 Task: Move the task Implement a new remote desktop solution for a company's clients to the section Done in the project AgileOrigin and filter the tasks in the project by Incomplete tasks
Action: Mouse moved to (693, 303)
Screenshot: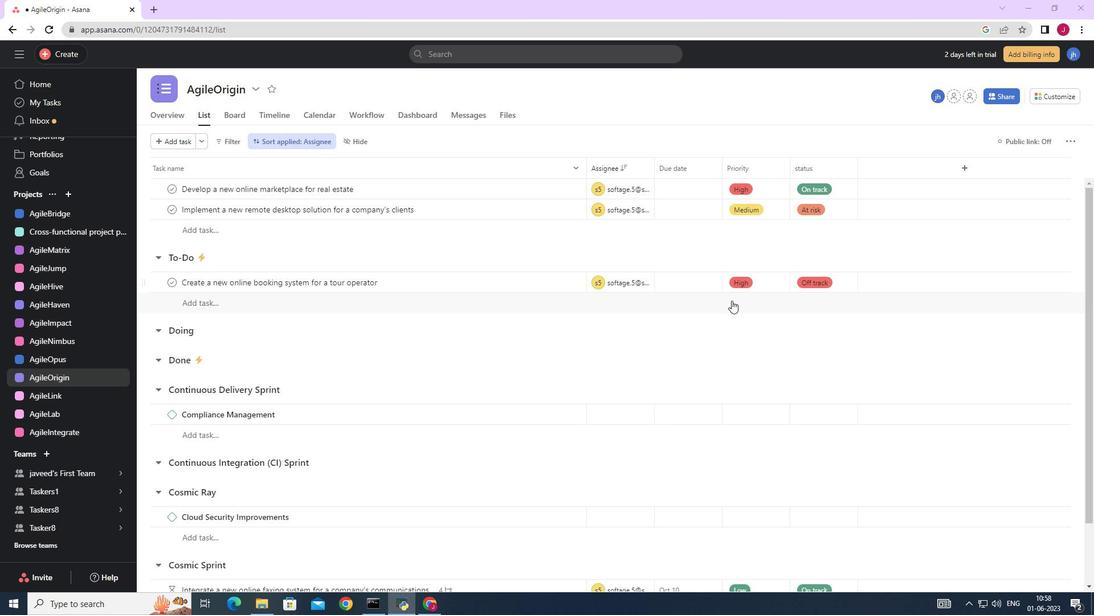 
Action: Mouse scrolled (697, 304) with delta (0, 0)
Screenshot: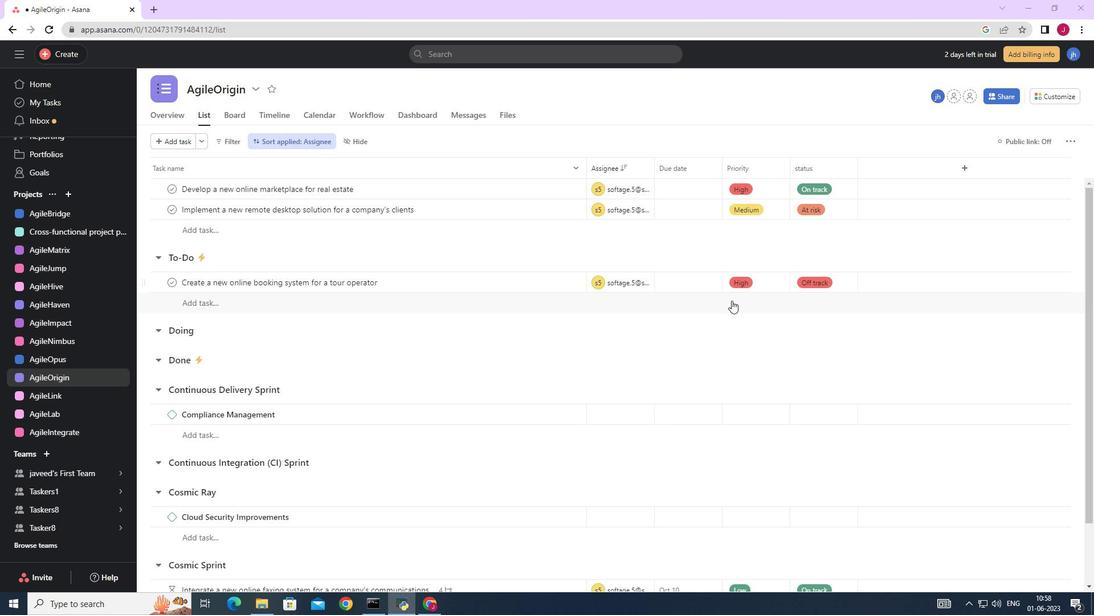 
Action: Mouse moved to (688, 301)
Screenshot: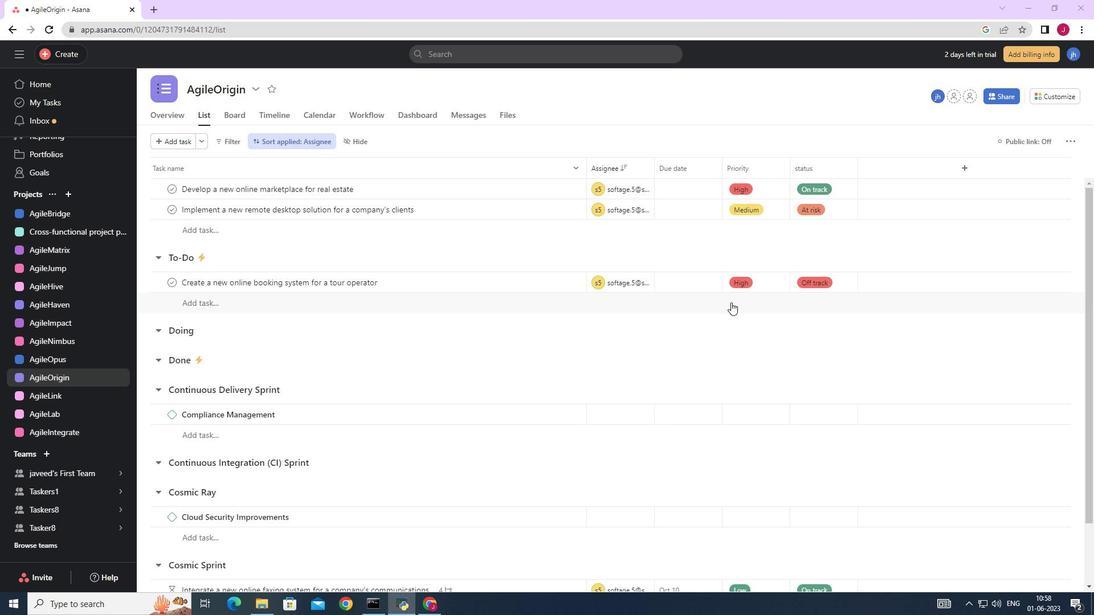 
Action: Mouse scrolled (690, 303) with delta (0, 0)
Screenshot: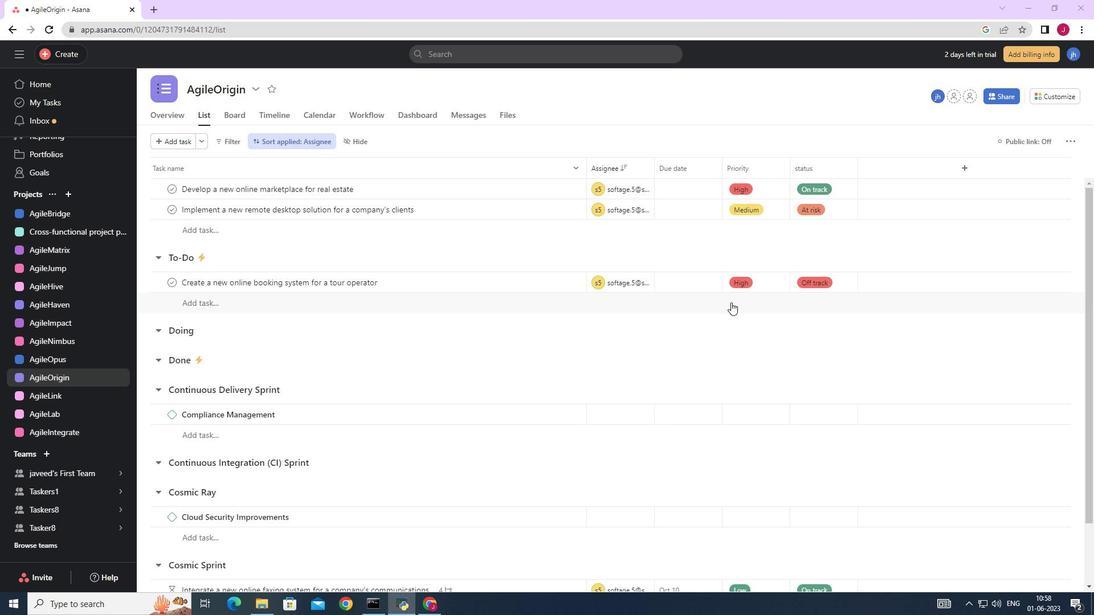 
Action: Mouse moved to (682, 297)
Screenshot: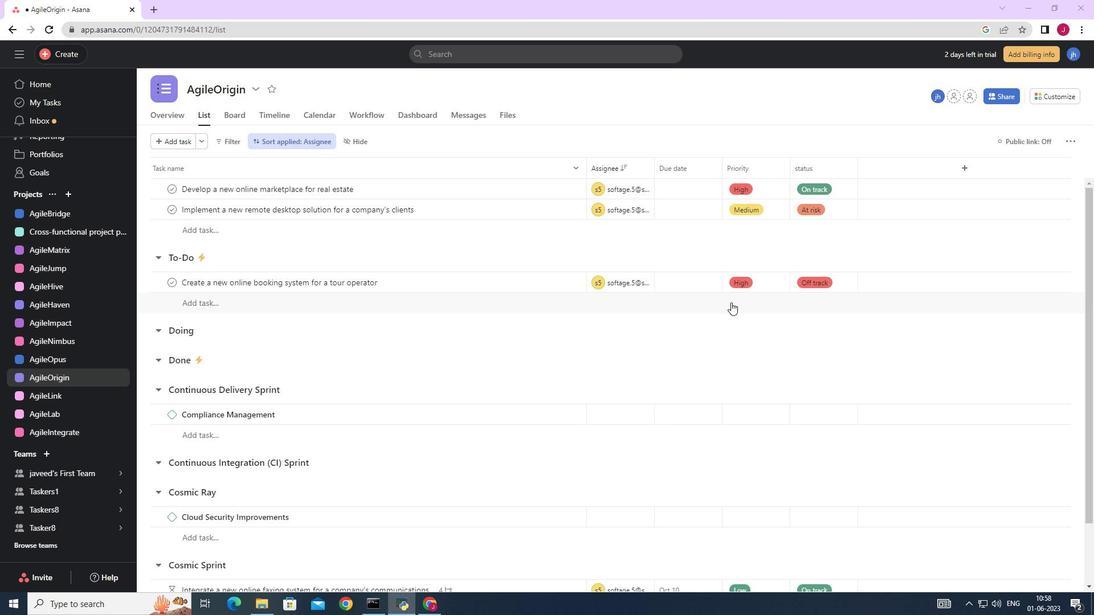 
Action: Mouse scrolled (686, 300) with delta (0, 0)
Screenshot: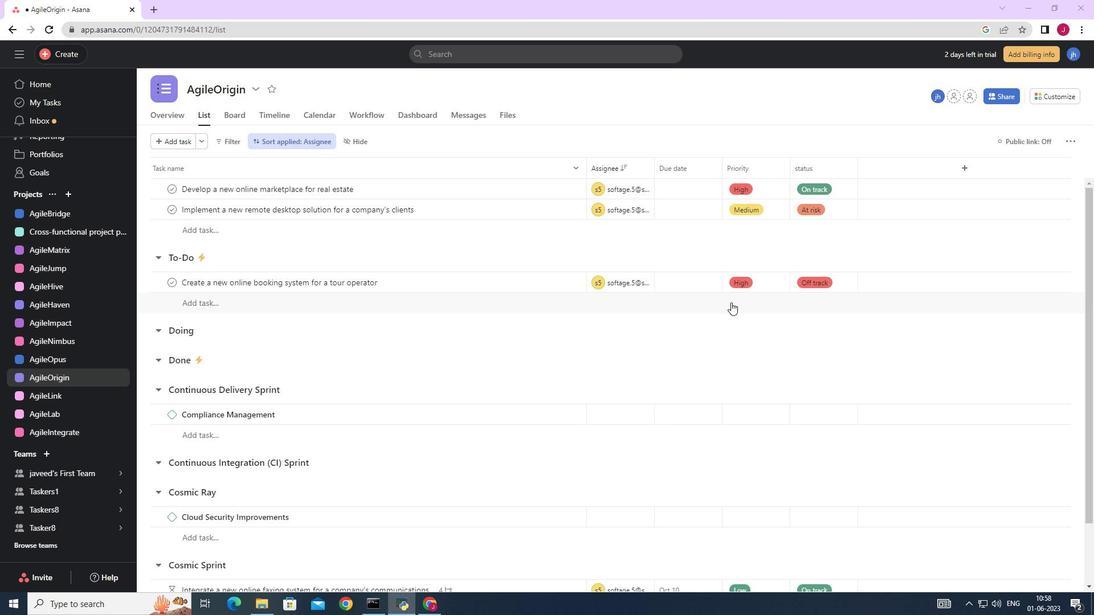 
Action: Mouse moved to (668, 288)
Screenshot: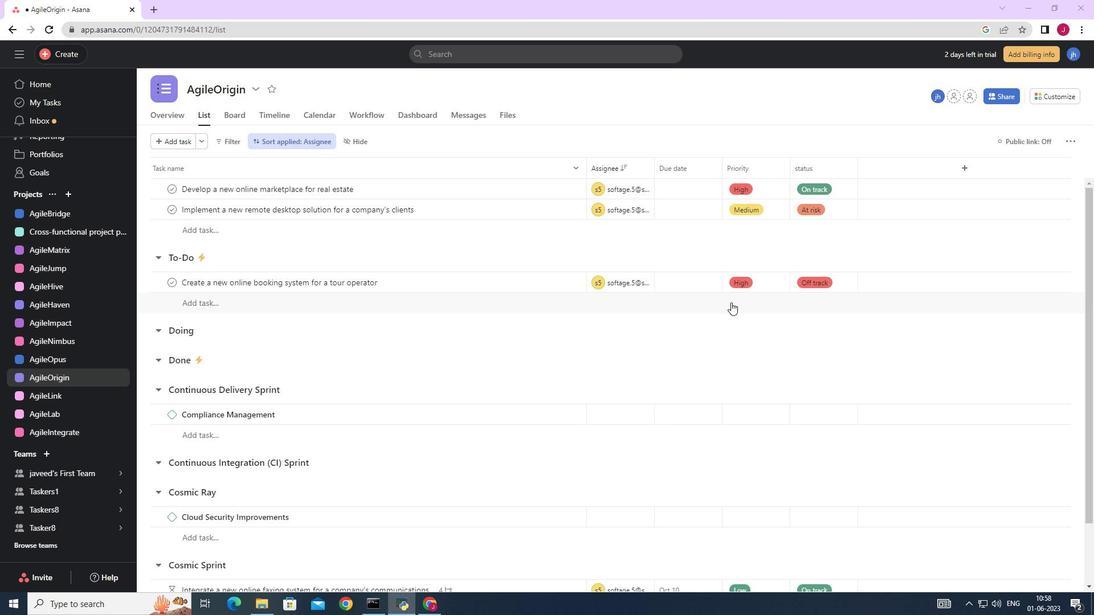 
Action: Mouse scrolled (678, 295) with delta (0, 0)
Screenshot: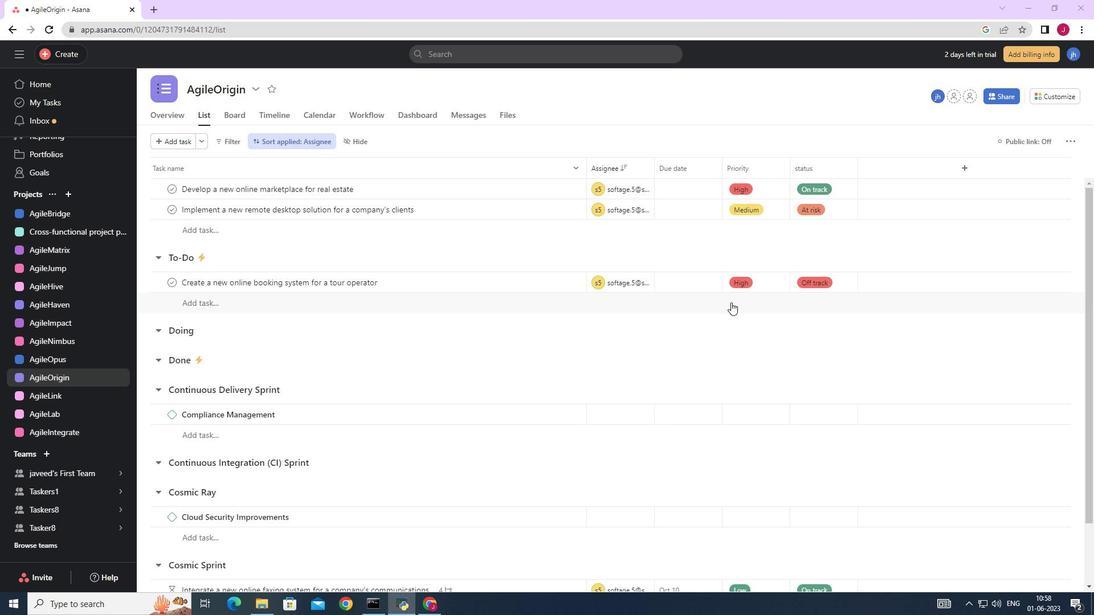 
Action: Mouse moved to (437, 259)
Screenshot: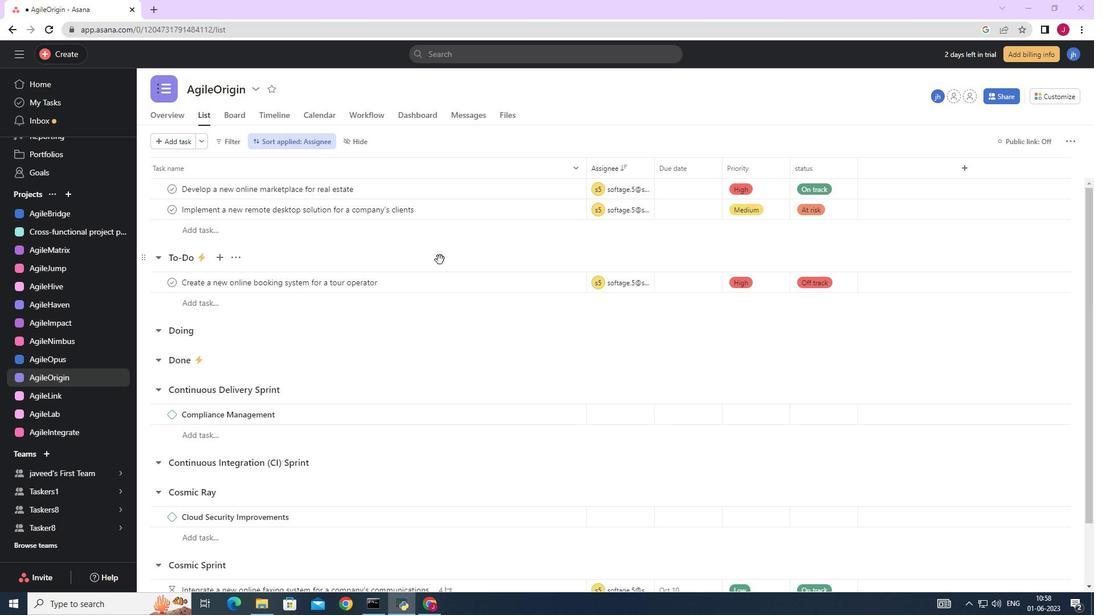 
Action: Mouse scrolled (437, 260) with delta (0, 0)
Screenshot: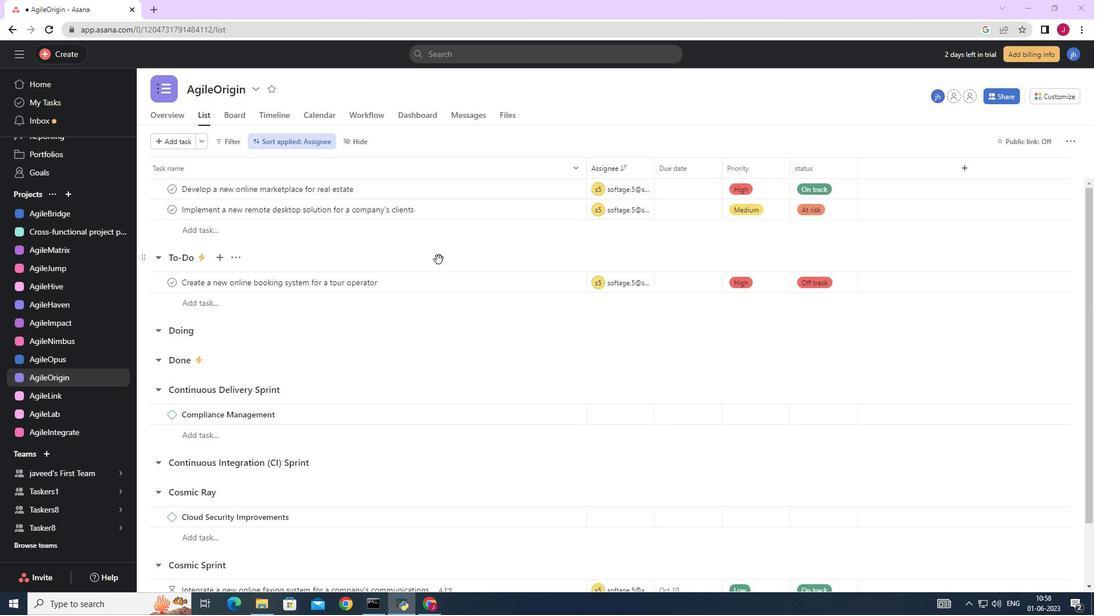 
Action: Mouse scrolled (437, 260) with delta (0, 0)
Screenshot: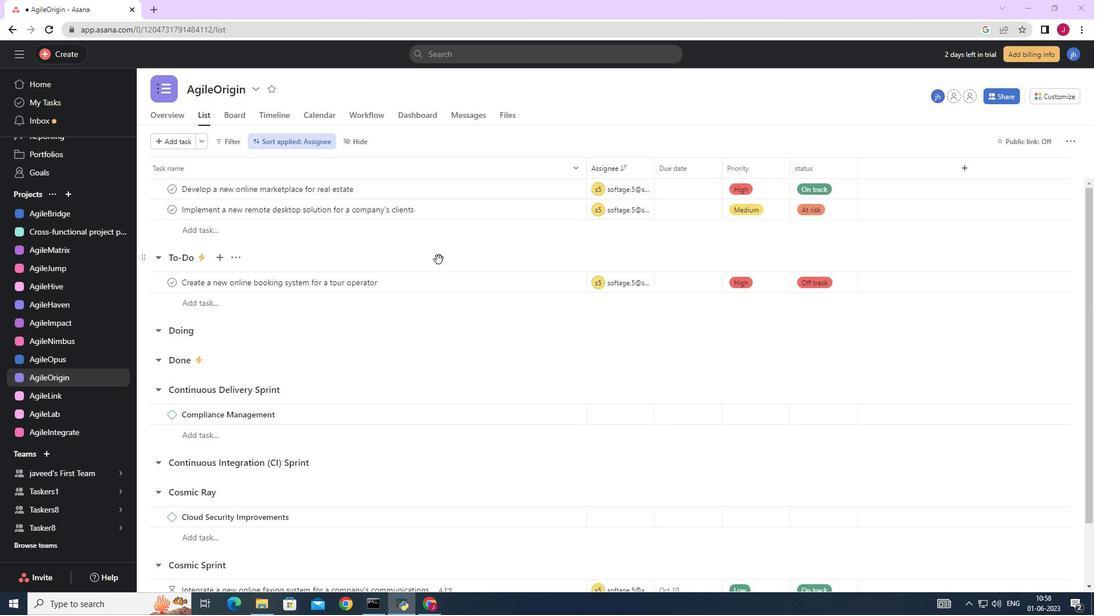 
Action: Mouse moved to (436, 259)
Screenshot: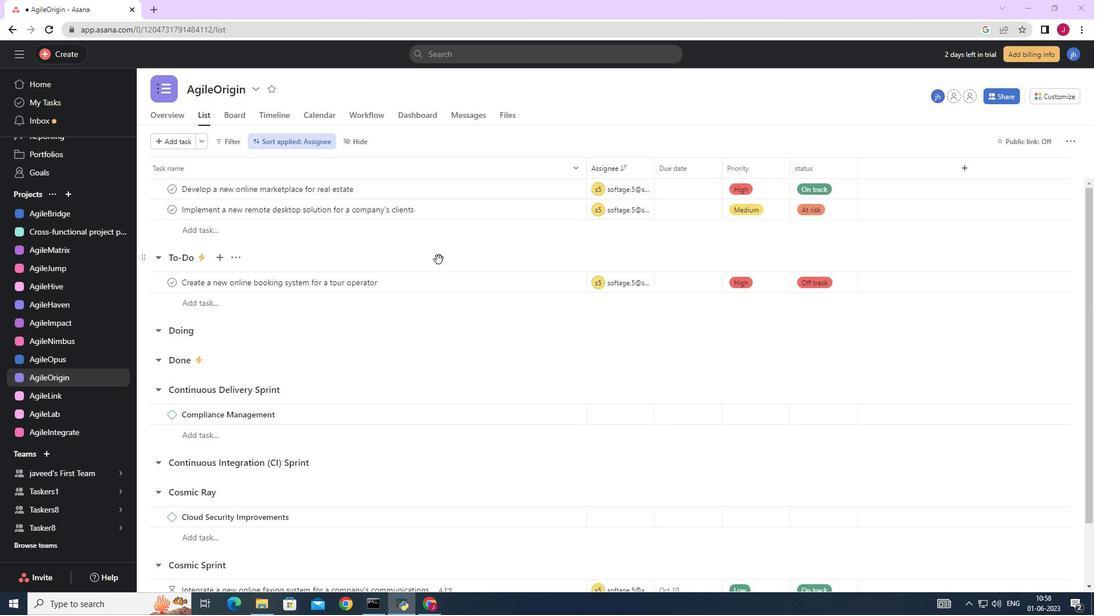 
Action: Mouse scrolled (436, 260) with delta (0, 0)
Screenshot: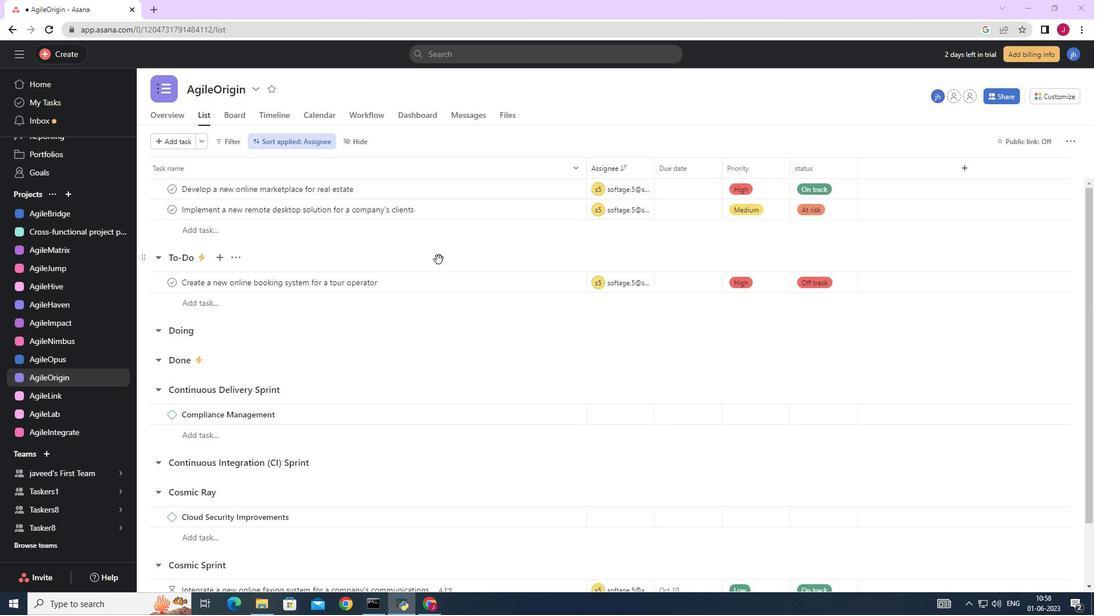 
Action: Mouse moved to (558, 212)
Screenshot: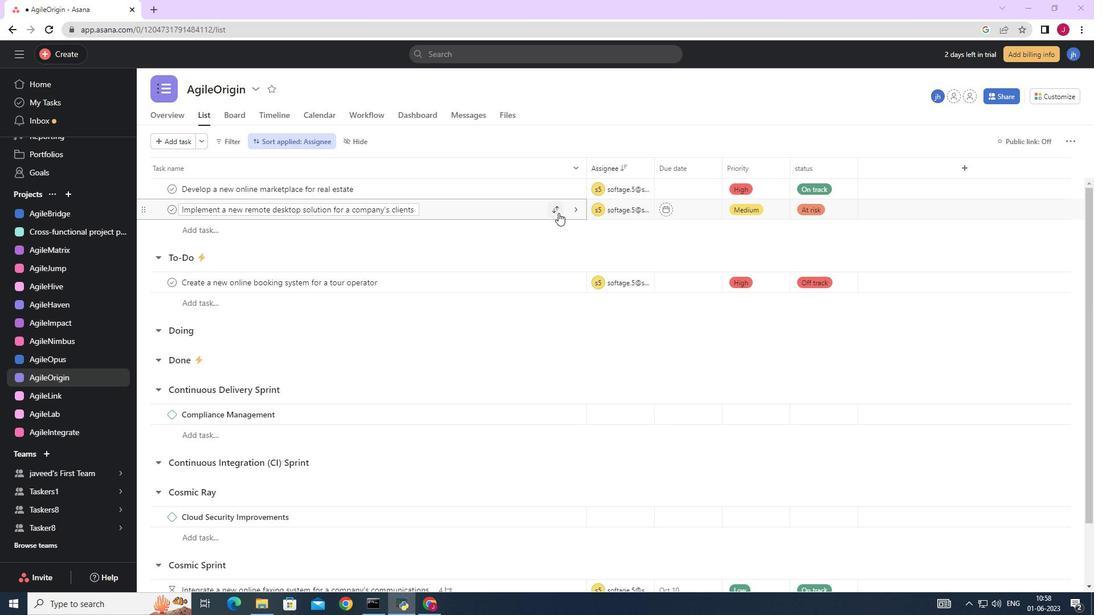 
Action: Mouse pressed left at (558, 212)
Screenshot: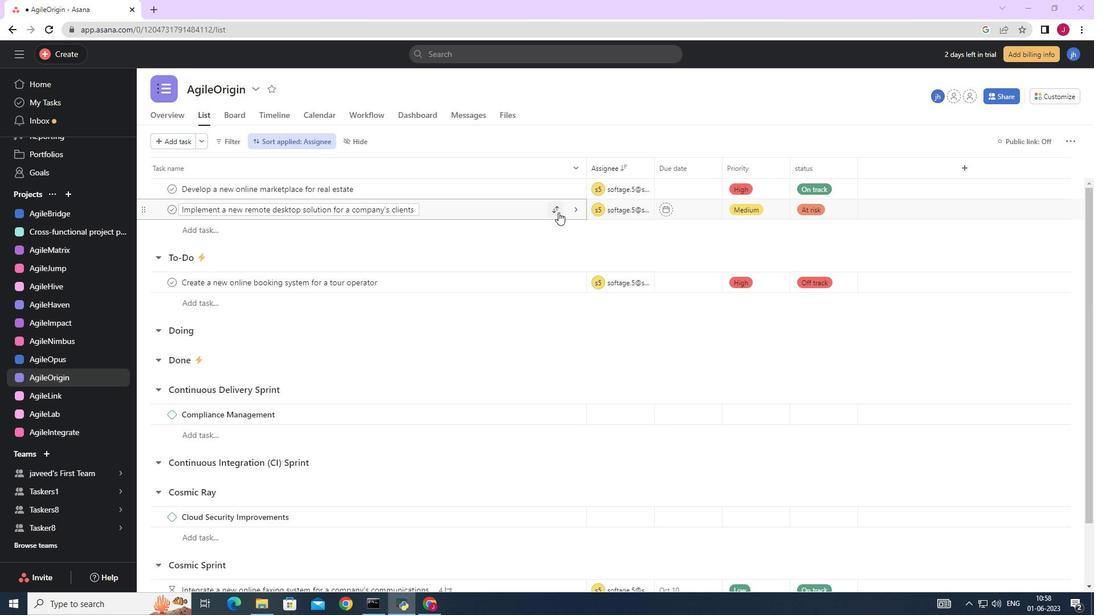 
Action: Mouse moved to (454, 310)
Screenshot: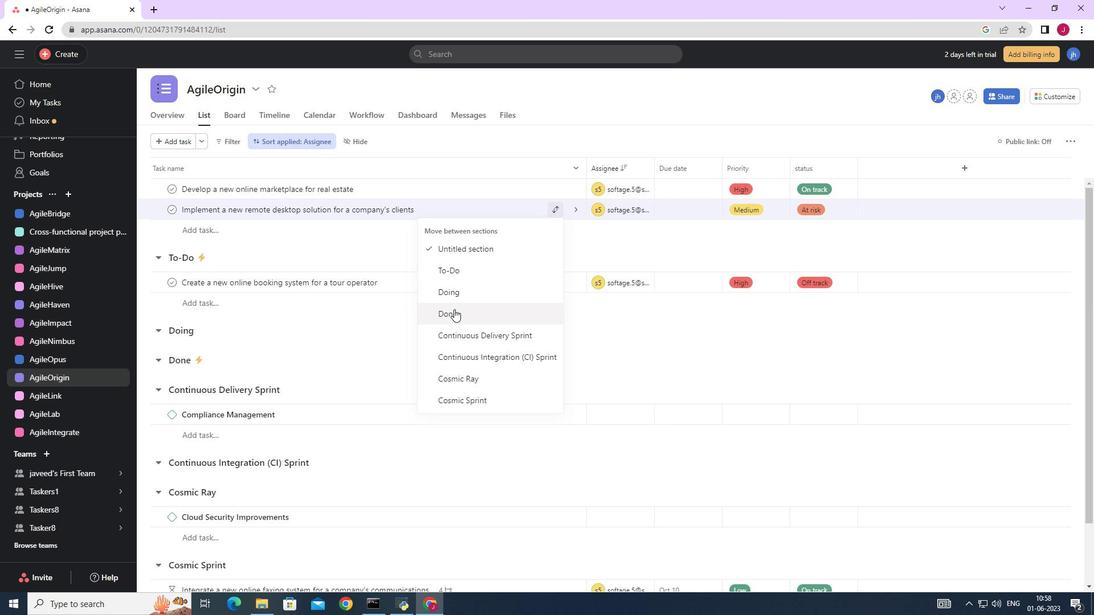 
Action: Mouse pressed left at (454, 310)
Screenshot: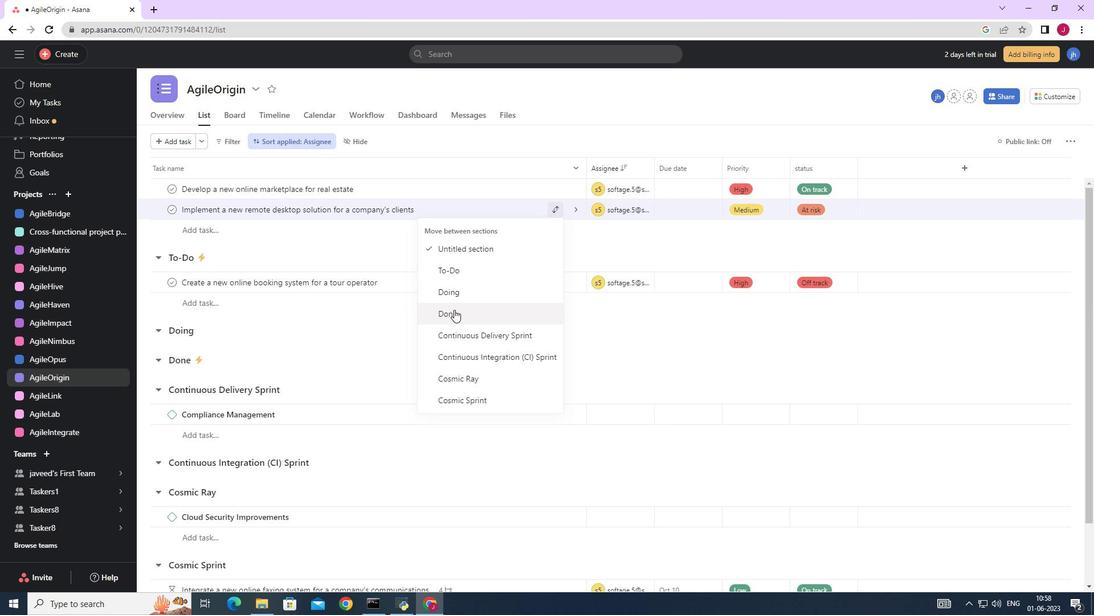 
Action: Mouse moved to (226, 139)
Screenshot: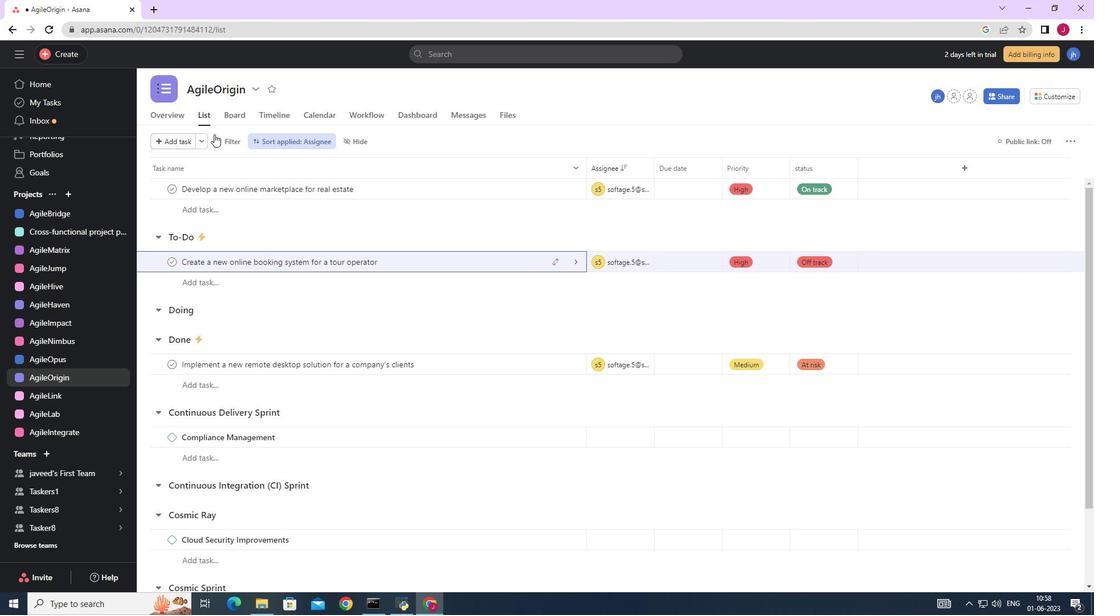 
Action: Mouse pressed left at (226, 139)
Screenshot: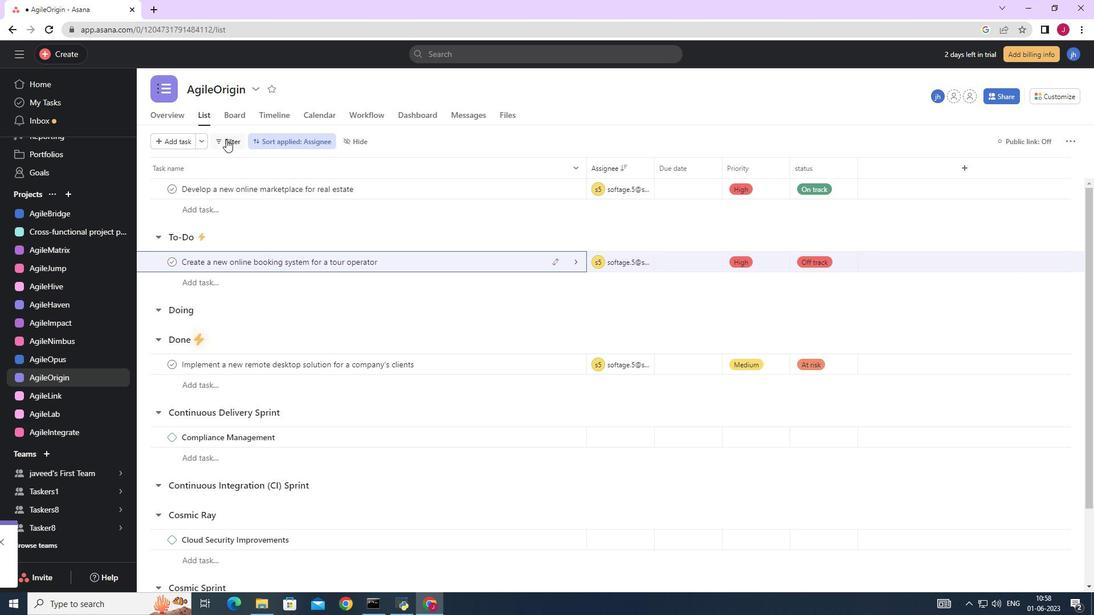 
Action: Mouse moved to (253, 186)
Screenshot: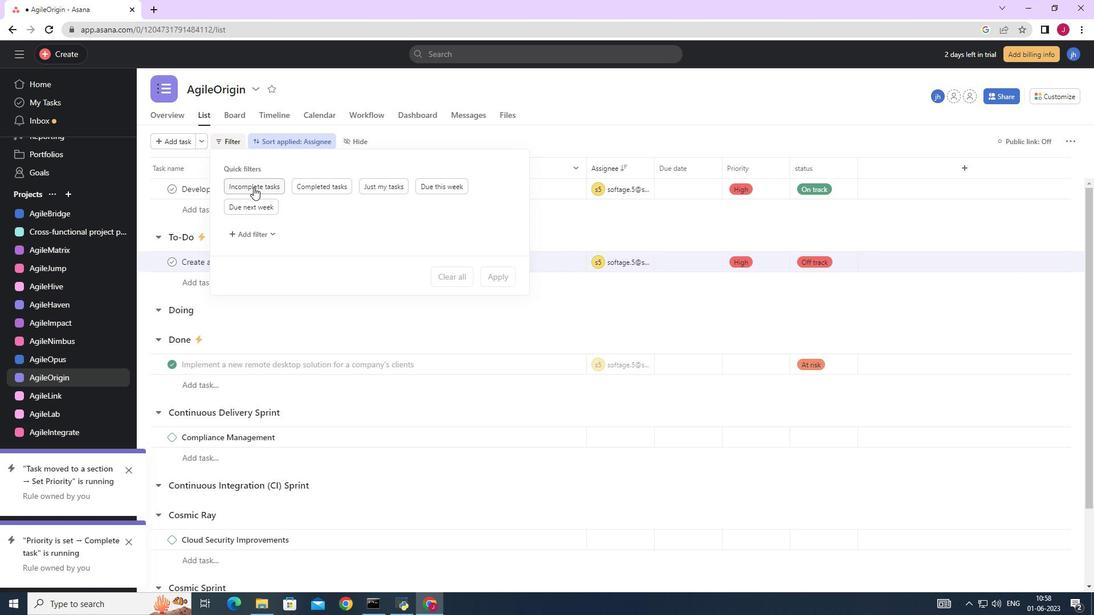 
Action: Mouse pressed left at (253, 186)
Screenshot: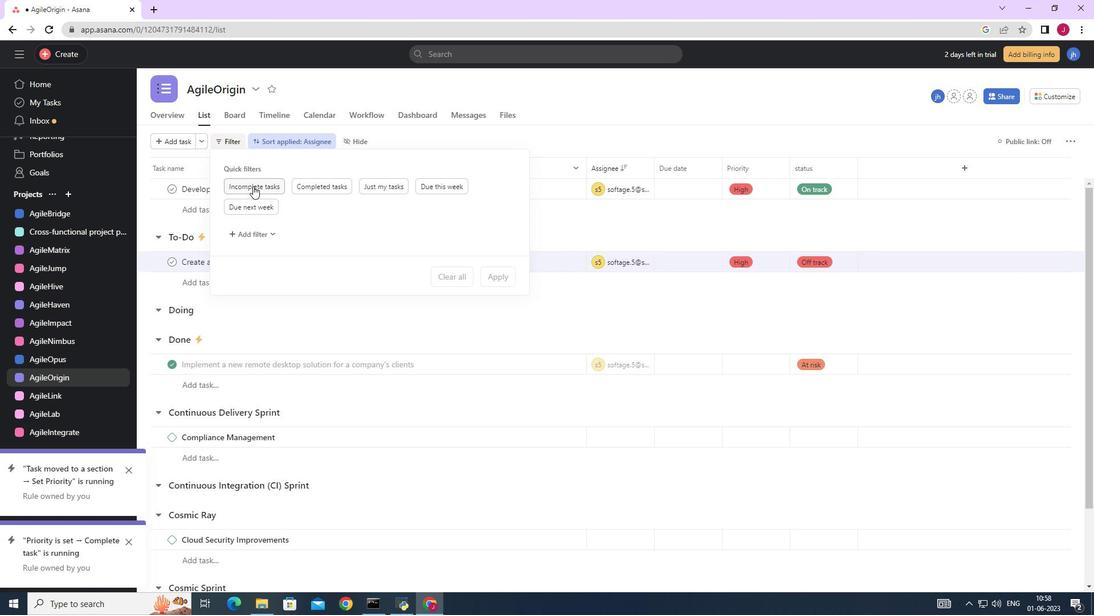 
Action: Mouse moved to (437, 274)
Screenshot: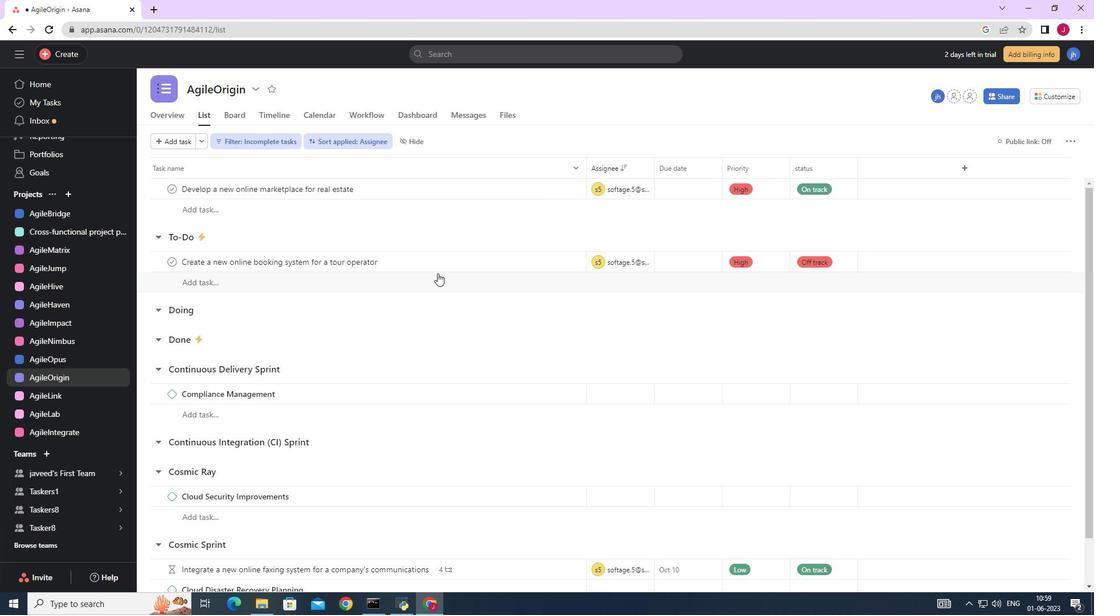 
